 Task: Create a rule from the Recommended list, Task Added to this Project -> add SubTasks in the project AgileDrive with SubTasks Gather and Analyse Requirements , Design and Implement Solution , System Test and UAT , Release to Production / Go Live
Action: Mouse moved to (67, 343)
Screenshot: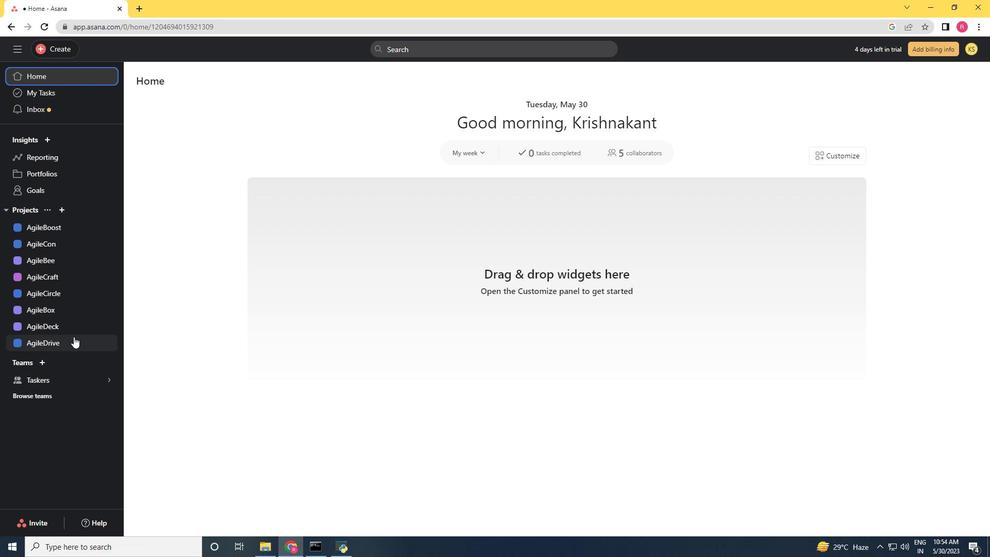 
Action: Mouse pressed left at (67, 343)
Screenshot: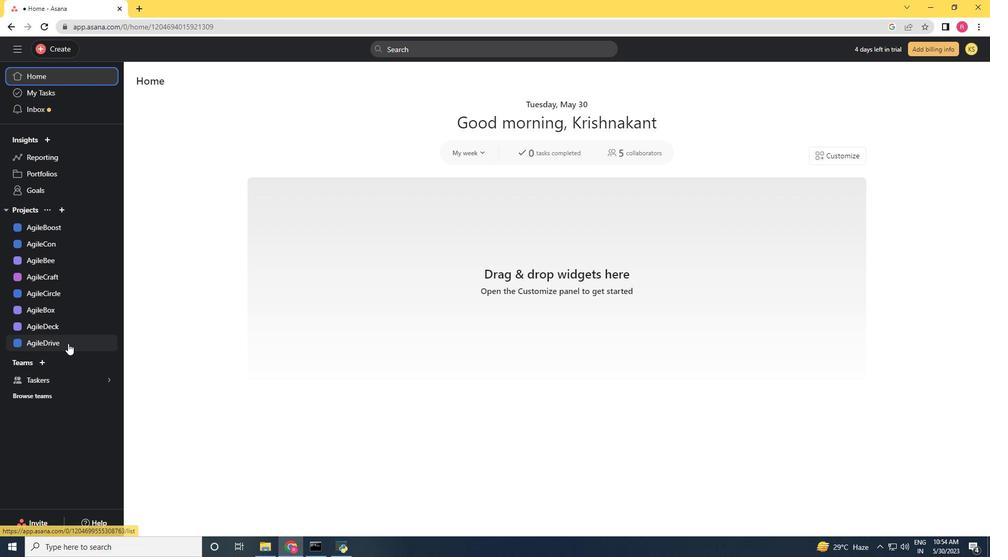 
Action: Mouse moved to (940, 89)
Screenshot: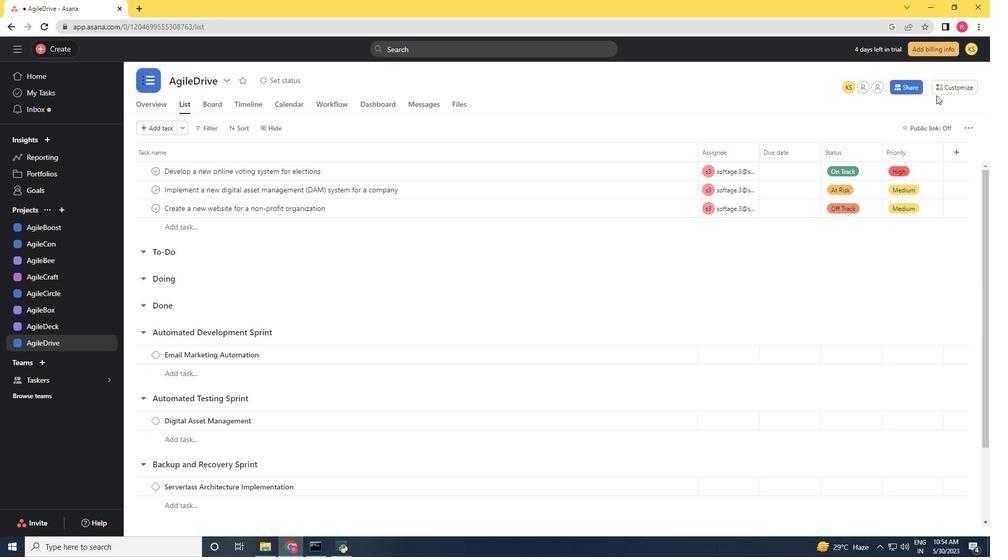 
Action: Mouse pressed left at (940, 89)
Screenshot: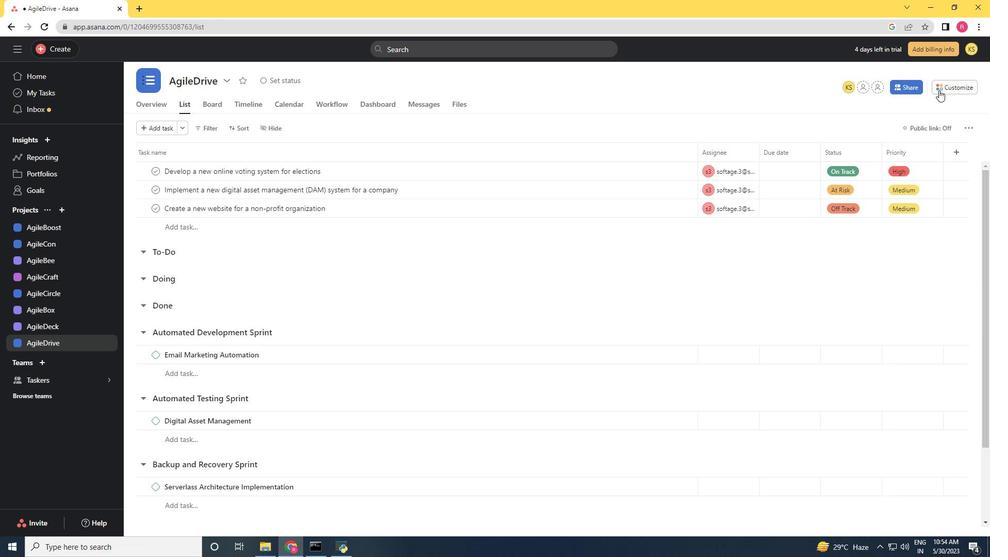 
Action: Mouse moved to (774, 214)
Screenshot: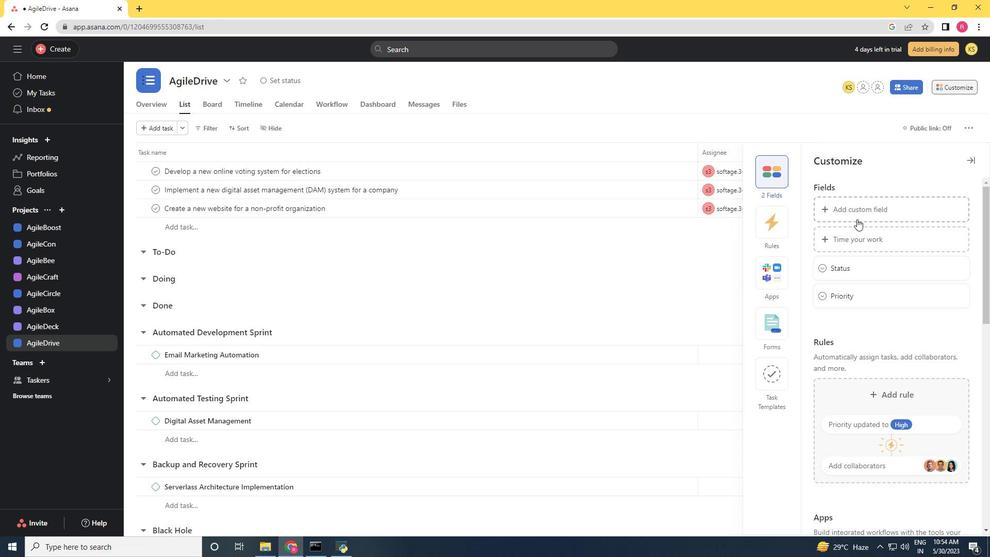 
Action: Mouse pressed left at (774, 214)
Screenshot: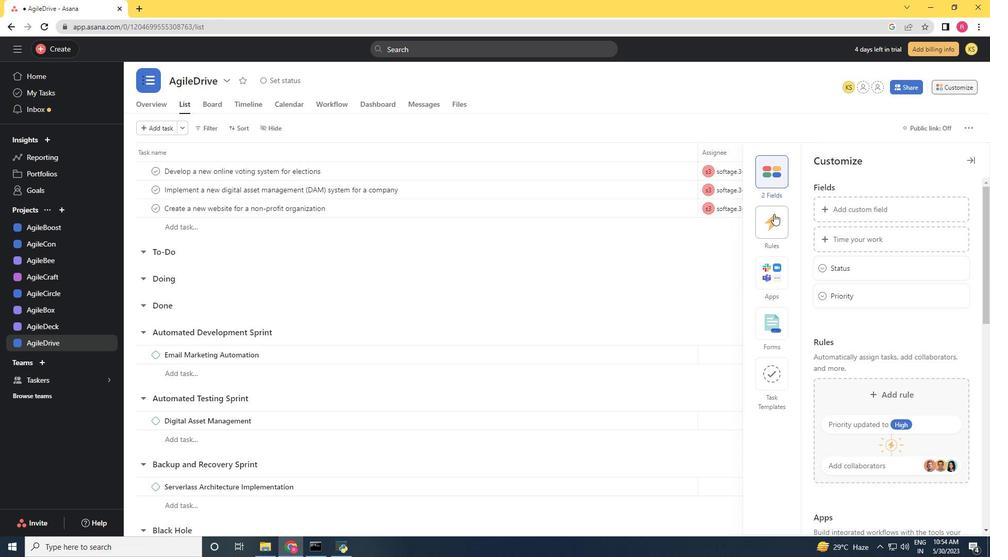 
Action: Mouse moved to (867, 236)
Screenshot: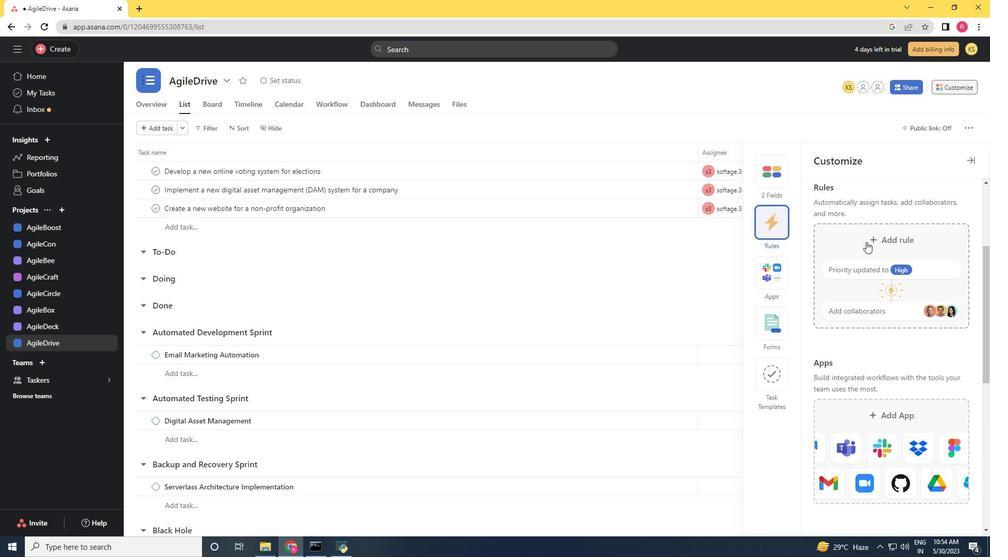 
Action: Mouse pressed left at (867, 236)
Screenshot: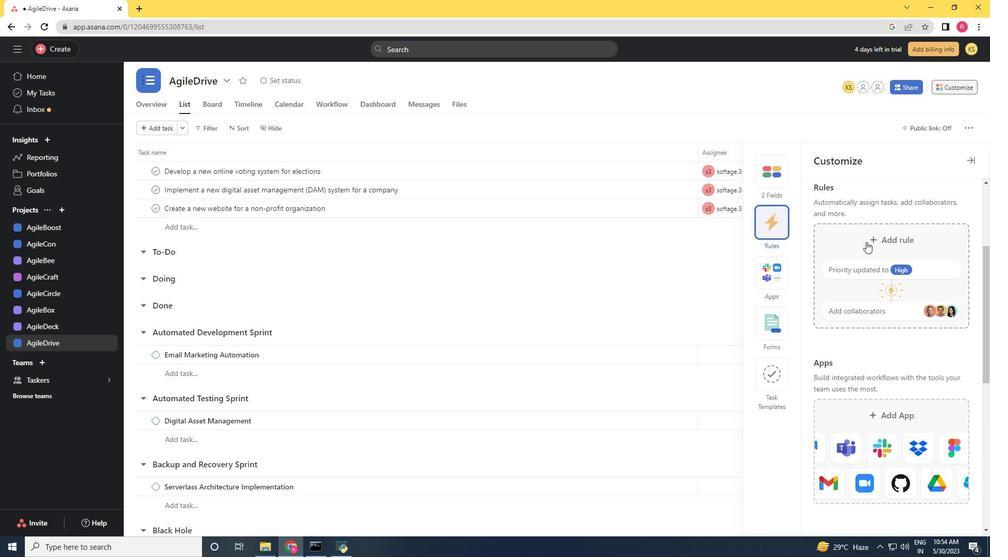 
Action: Mouse moved to (736, 176)
Screenshot: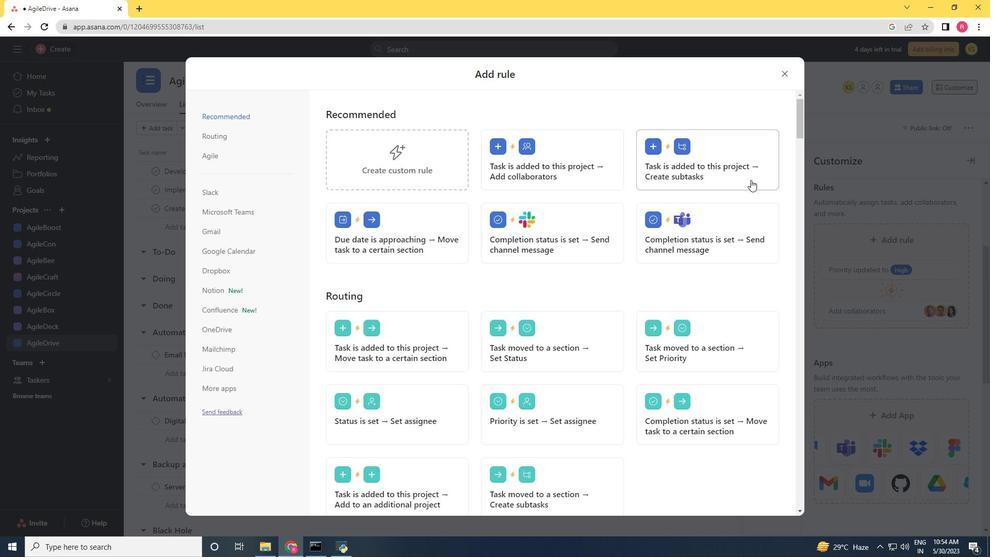 
Action: Mouse pressed left at (736, 176)
Screenshot: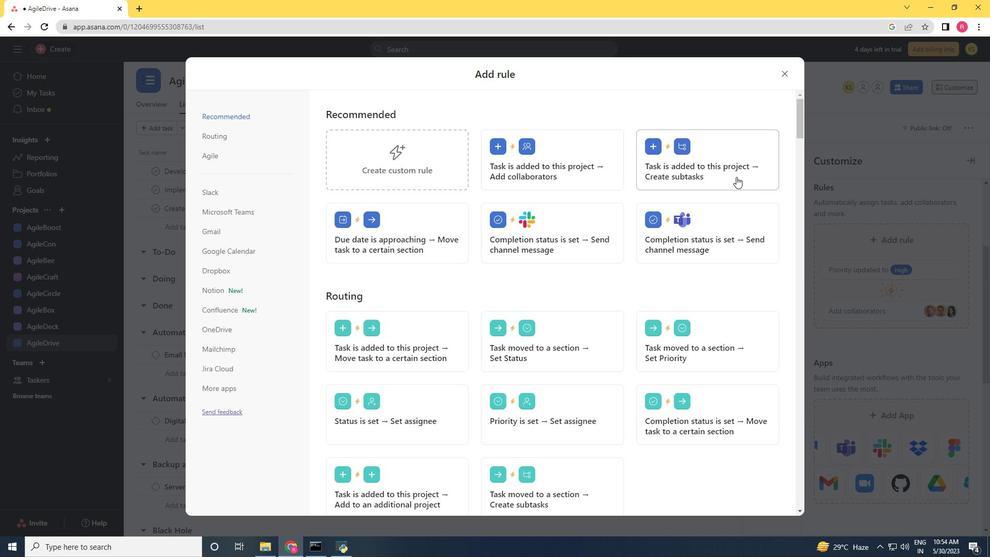 
Action: Key pressed <Key.shift>Gather<Key.space>and<Key.space><Key.shift>Analyse<Key.space><Key.shift>Requirements<Key.enter><Key.shift>Design<Key.space>and<Key.space><Key.shift>Implement<Key.space><Key.shift>Solution<Key.space><Key.enter><Key.shift><Key.shift><Key.shift><Key.shift><Key.shift><Key.shift><Key.shift><Key.shift><Key.shift><Key.shift><Key.shift><Key.shift><Key.shift><Key.shift>System<Key.space><Key.shift><Key.shift><Key.shift><Key.shift><Key.shift><Key.shift><Key.shift><Key.shift><Key.shift><Key.shift>Test<Key.space>and<Key.space><Key.shift>U<Key.shift>At<Key.backspace><Key.shift>T<Key.space><Key.enter><Key.shift><Key.shift><Key.shift><Key.shift><Key.shift><Key.shift><Key.shift><Key.shift><Key.shift><Key.shift><Key.shift><Key.shift><Key.shift><Key.shift><Key.shift><Key.shift><Key.shift><Key.shift><Key.shift><Key.shift><Key.shift>Release<Key.space>to<Key.space><Key.shift>Prodution<Key.space>/<Key.space><Key.shift>Go<Key.space><Key.shift>Live
Screenshot: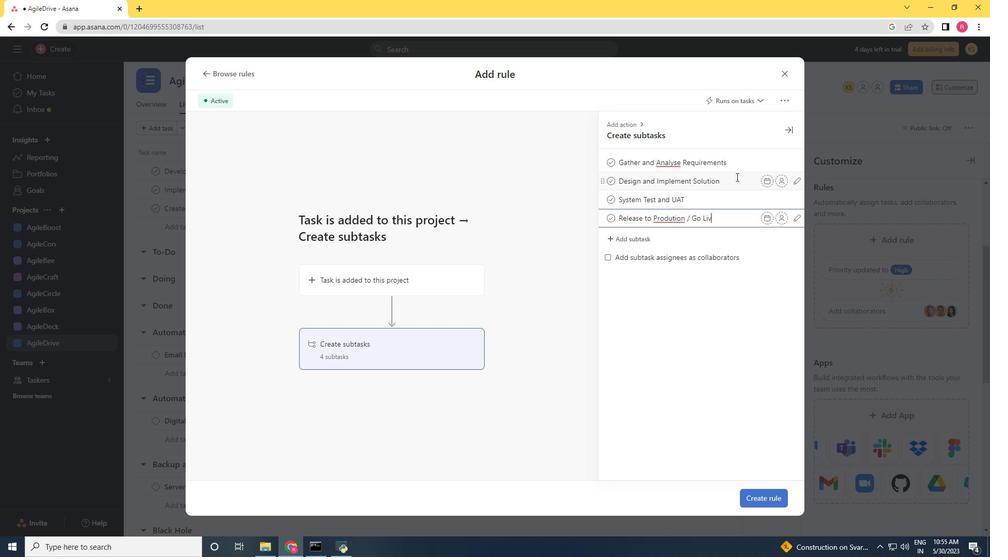 
Action: Mouse moved to (670, 220)
Screenshot: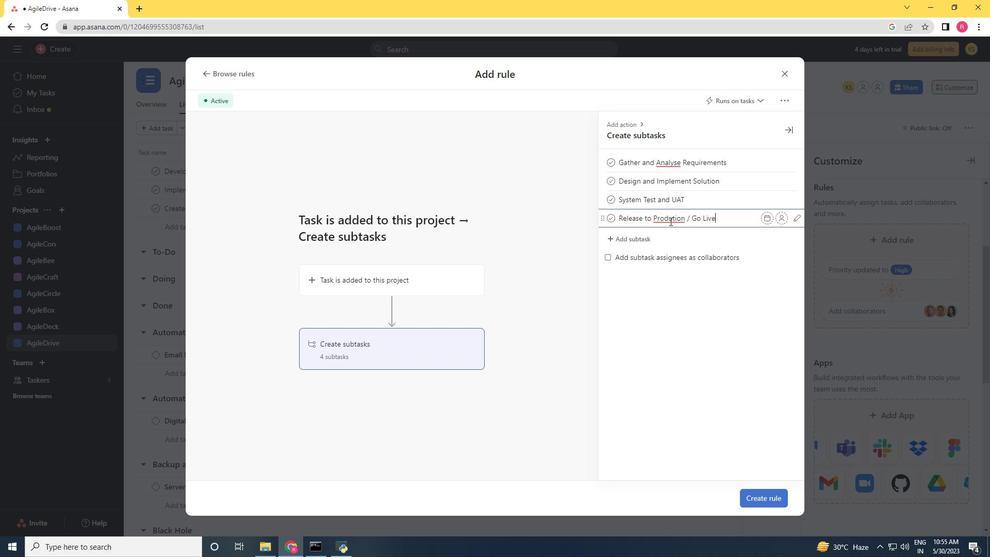 
Action: Mouse pressed left at (670, 220)
Screenshot: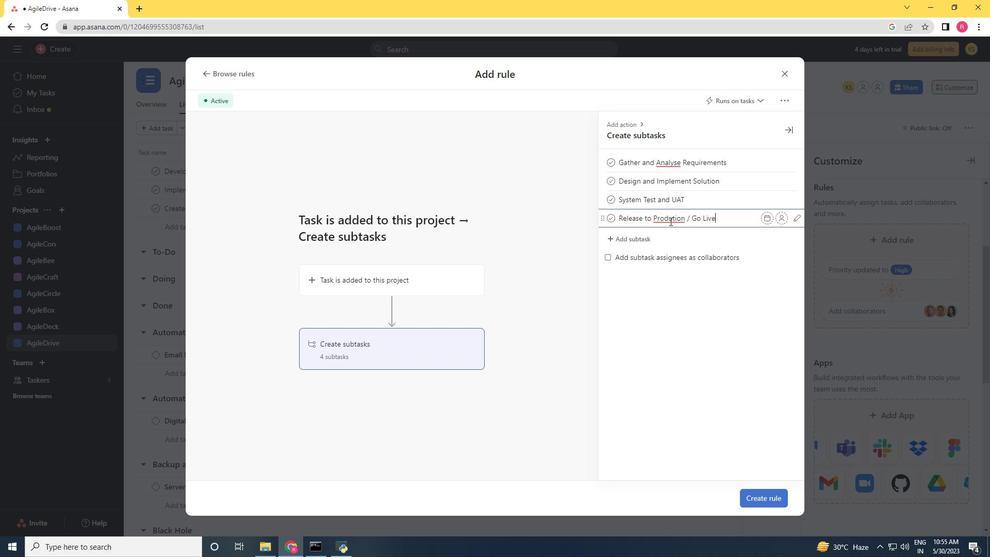 
Action: Mouse moved to (673, 221)
Screenshot: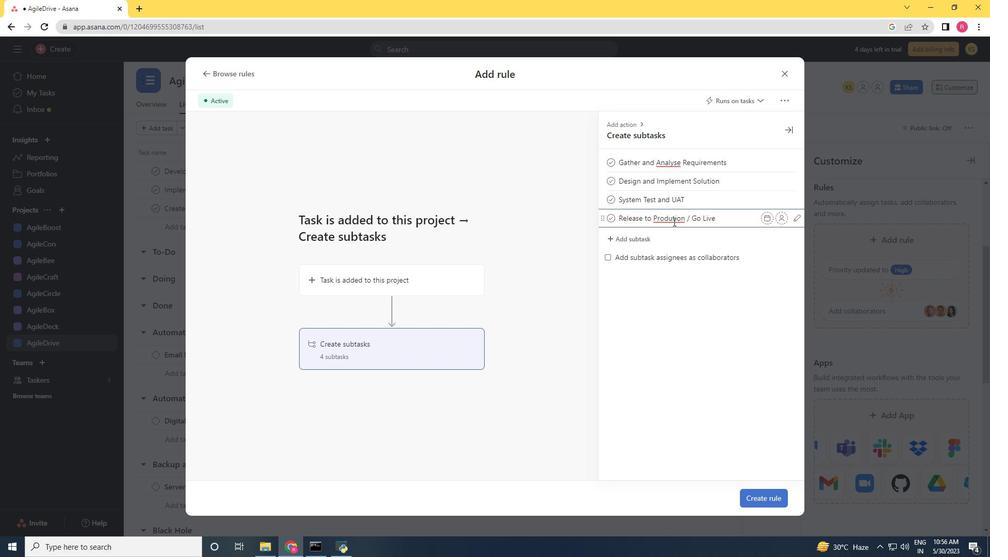 
Action: Mouse pressed left at (673, 221)
Screenshot: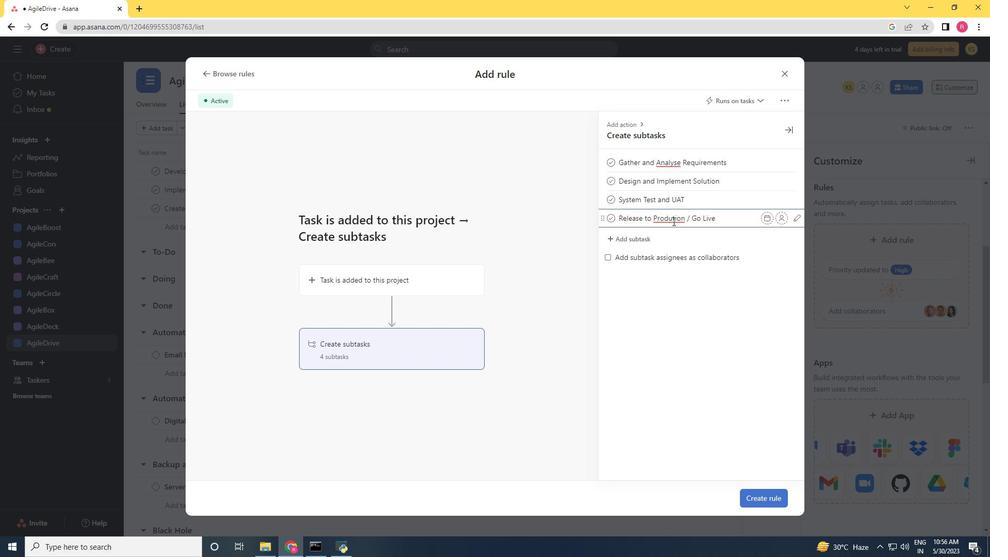 
Action: Key pressed c
Screenshot: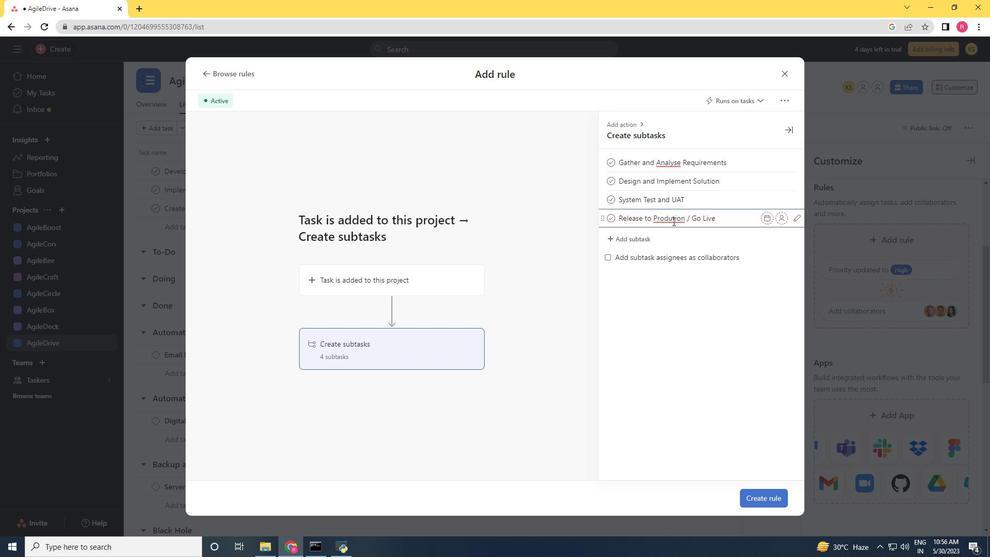 
Action: Mouse moved to (775, 495)
Screenshot: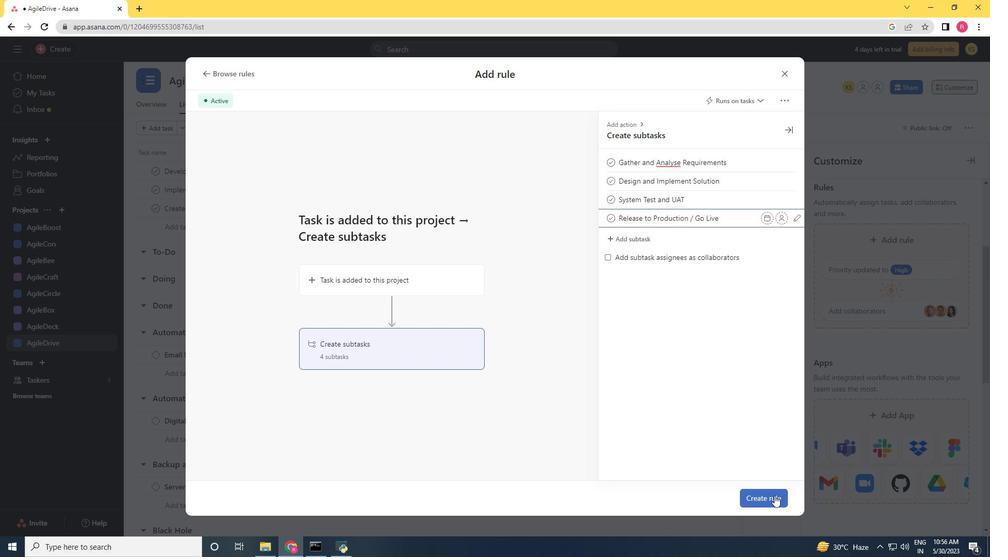 
Action: Mouse pressed left at (775, 495)
Screenshot: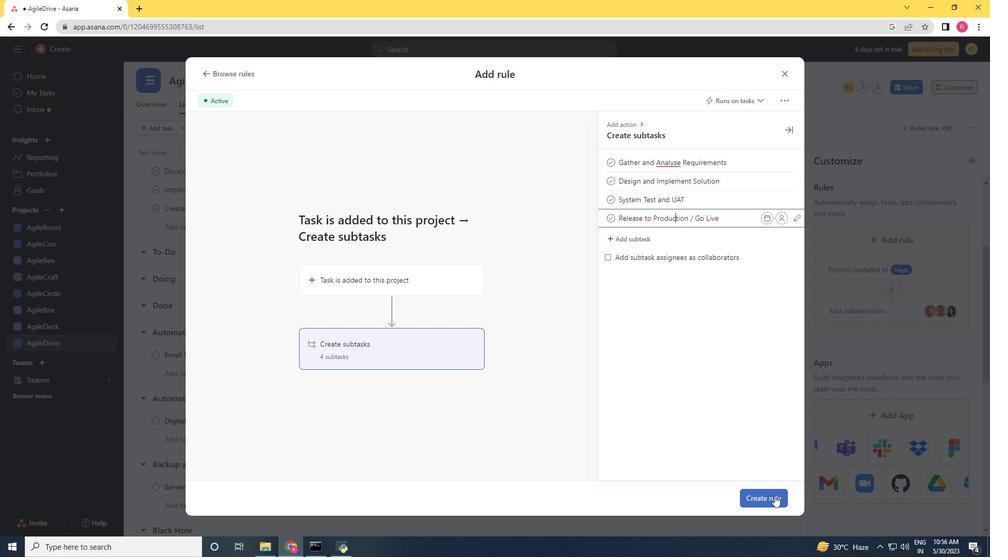 
Action: Mouse moved to (615, 235)
Screenshot: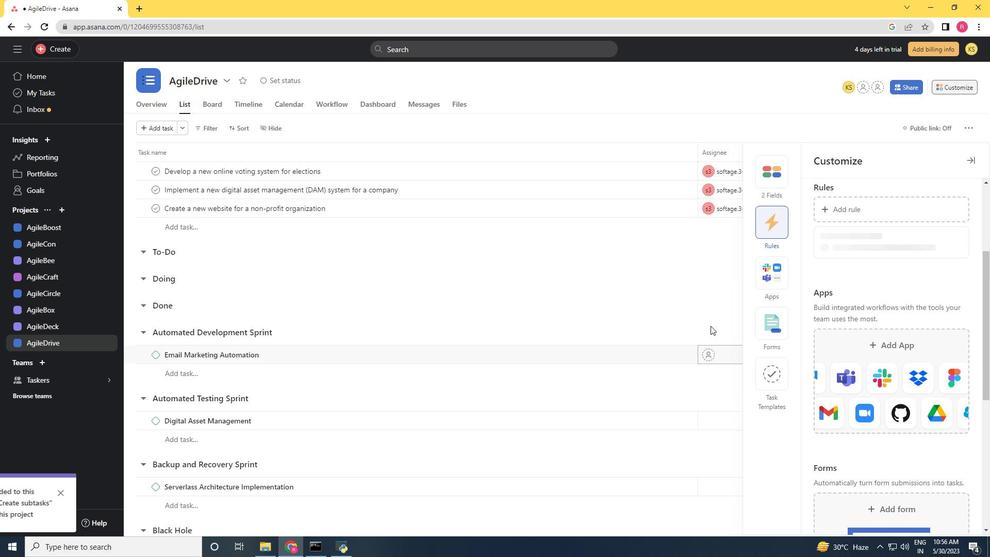 
